 Task: Add Organic Valley Organic Stringles Mozzarella String Cheese to the cart.
Action: Mouse pressed left at (21, 81)
Screenshot: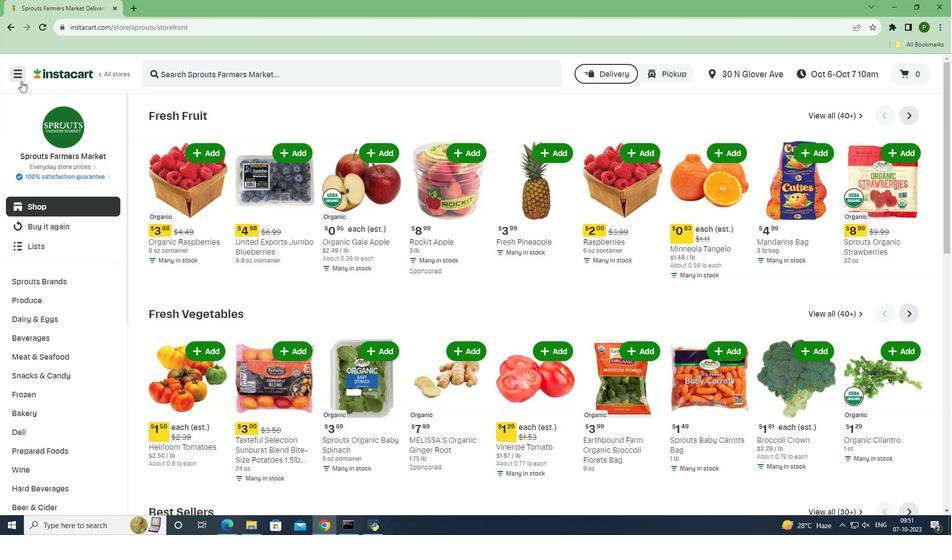 
Action: Mouse moved to (41, 254)
Screenshot: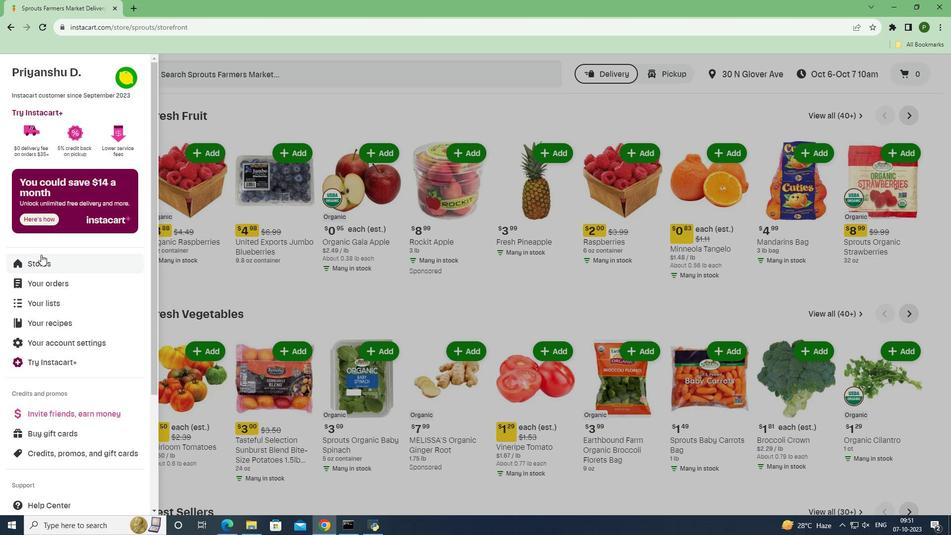 
Action: Mouse pressed left at (41, 254)
Screenshot: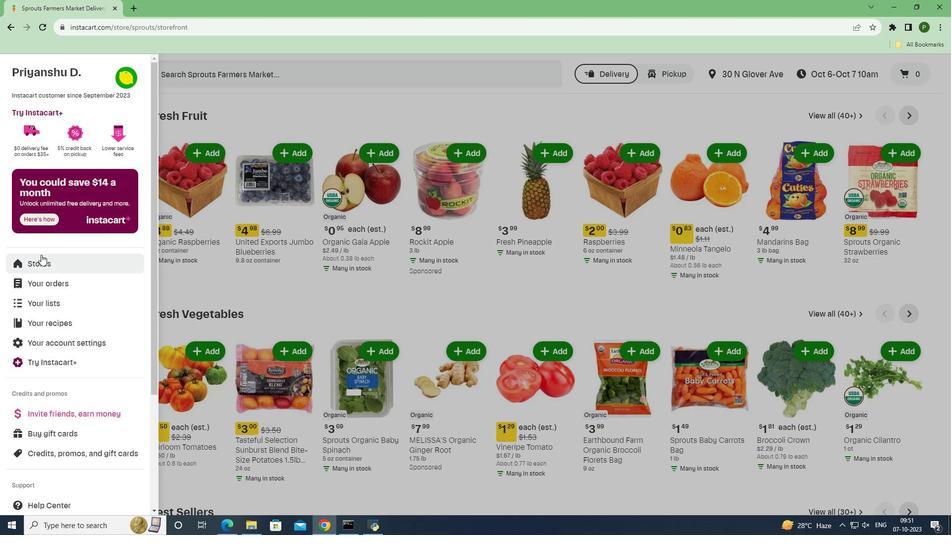 
Action: Mouse moved to (225, 115)
Screenshot: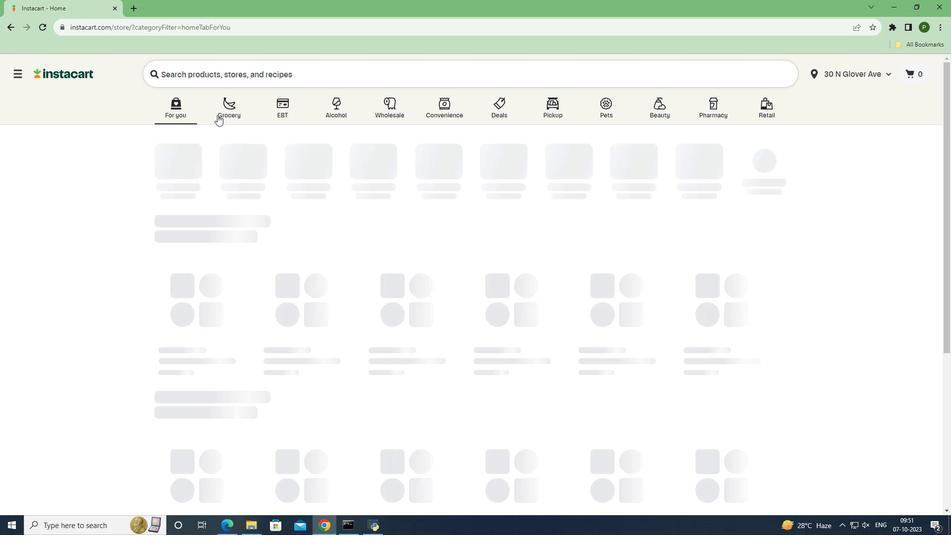 
Action: Mouse pressed left at (225, 115)
Screenshot: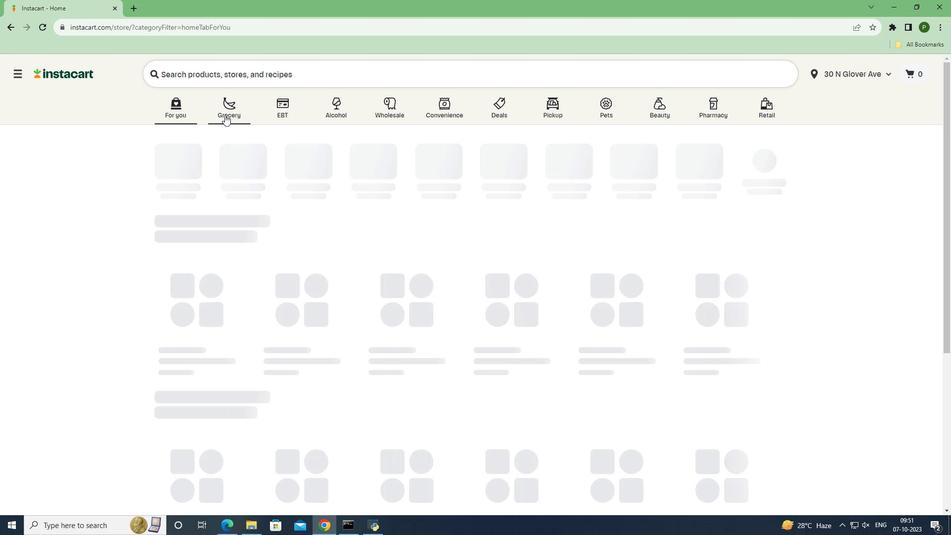 
Action: Mouse moved to (393, 226)
Screenshot: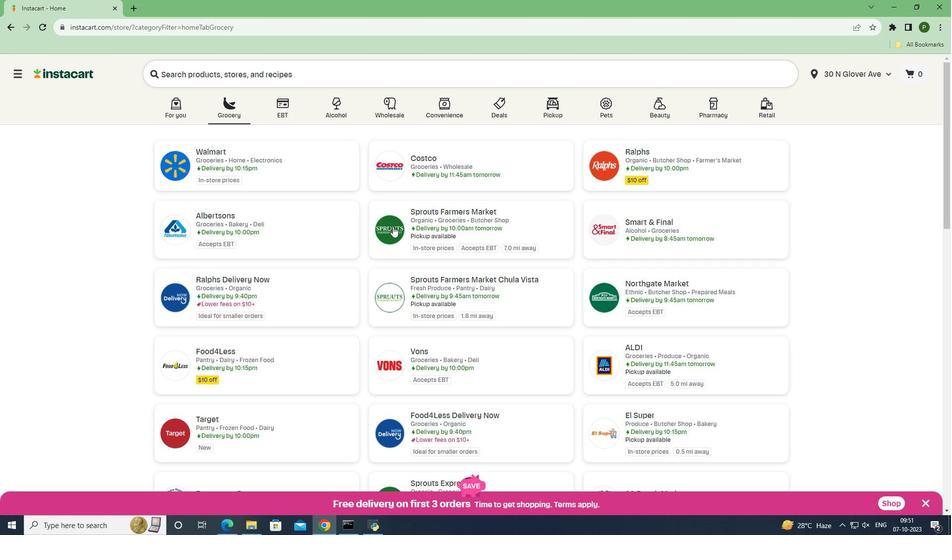 
Action: Mouse pressed left at (393, 226)
Screenshot: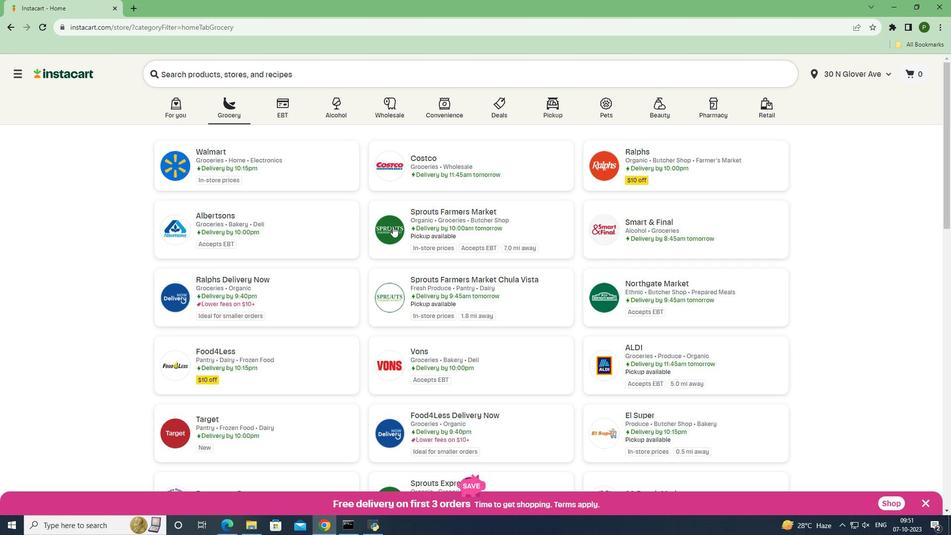 
Action: Mouse moved to (62, 321)
Screenshot: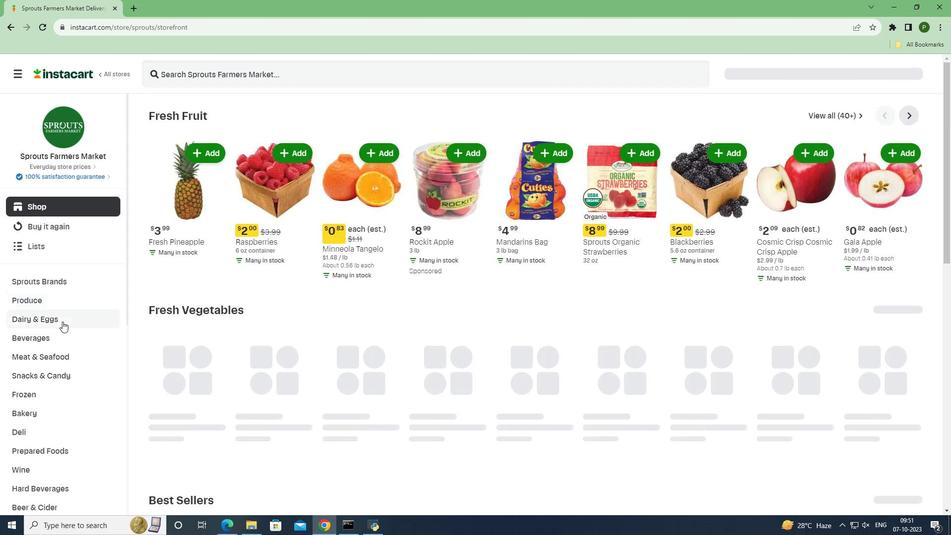 
Action: Mouse pressed left at (62, 321)
Screenshot: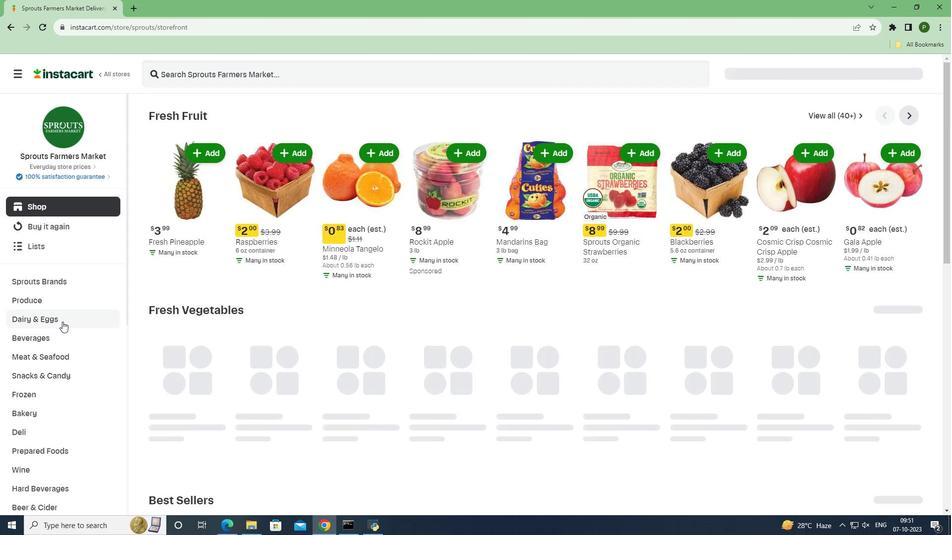 
Action: Mouse moved to (44, 362)
Screenshot: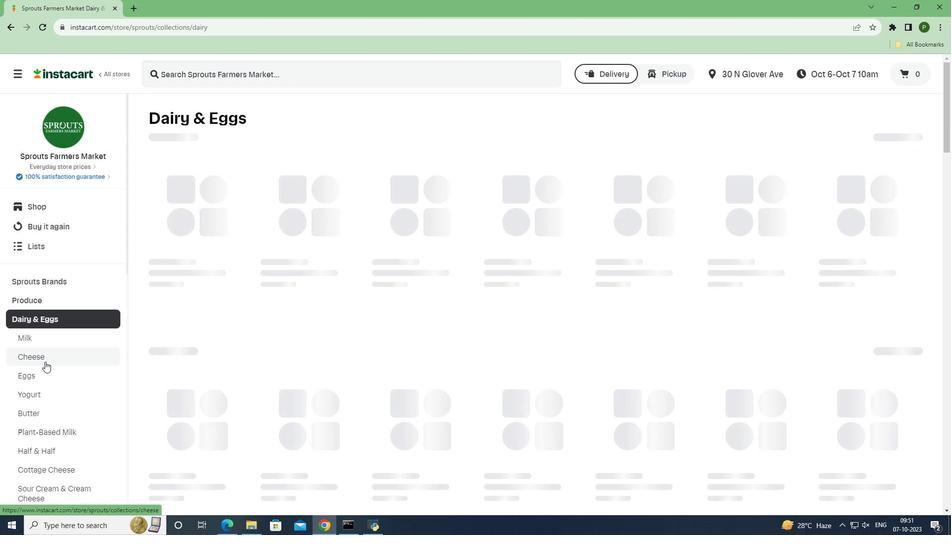 
Action: Mouse pressed left at (44, 362)
Screenshot: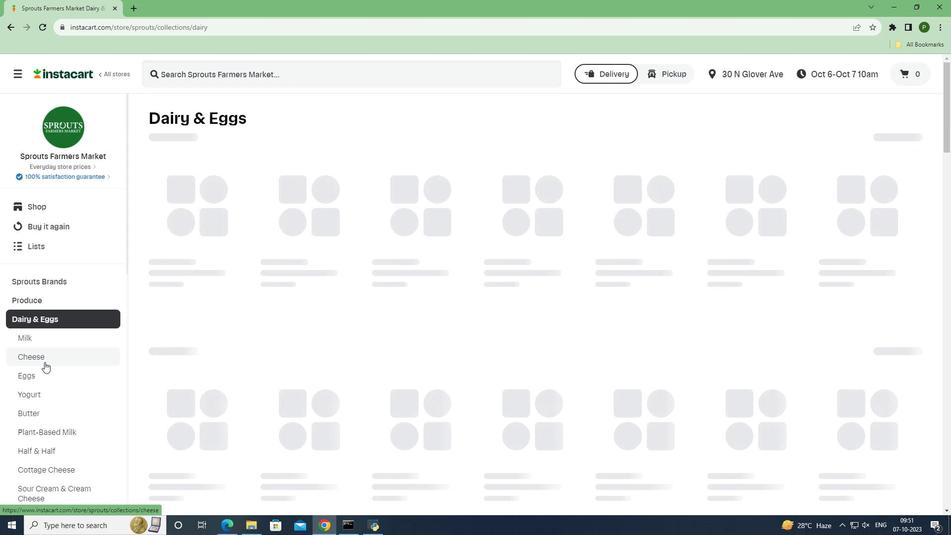 
Action: Mouse moved to (209, 75)
Screenshot: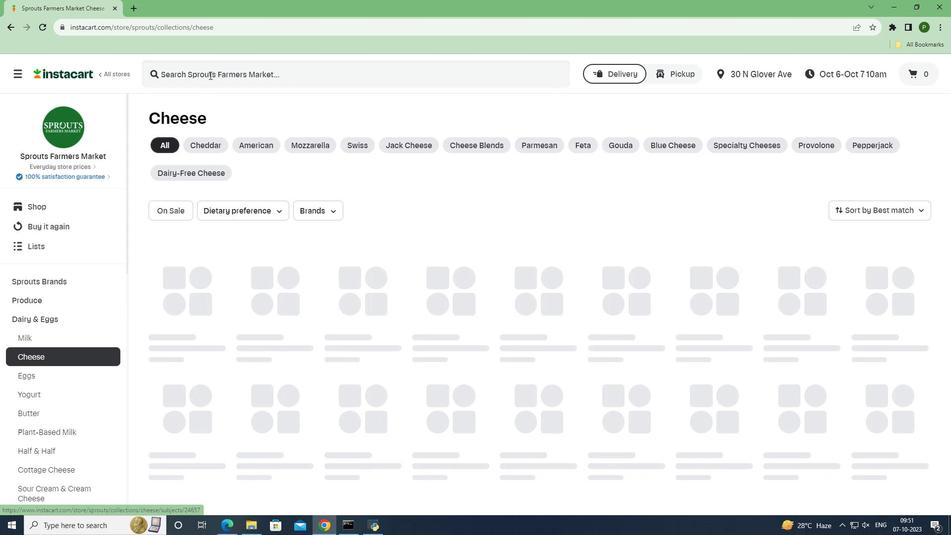 
Action: Mouse pressed left at (209, 75)
Screenshot: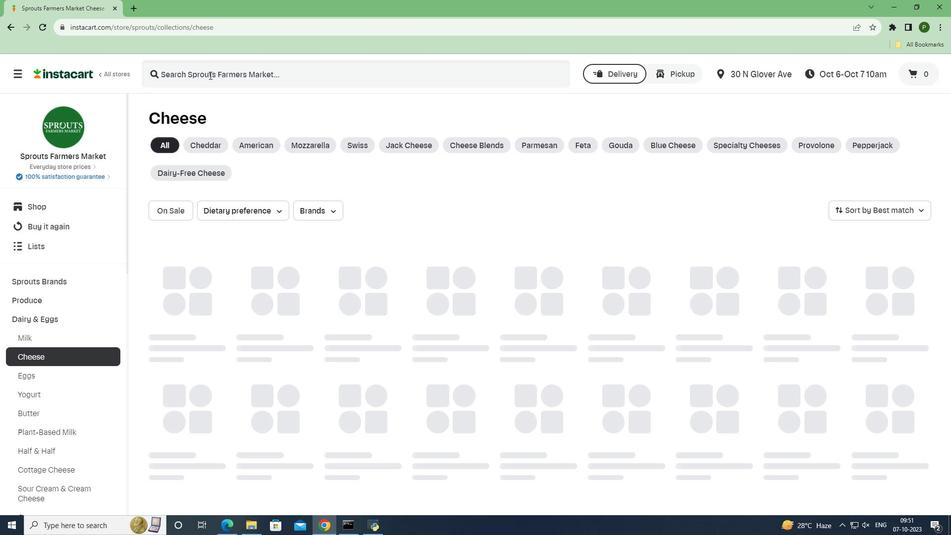 
Action: Key pressed <Key.caps_lock>O<Key.caps_lock>rganic<Key.space><Key.caps_lock>V<Key.caps_lock>aalley<Key.space><Key.caps_lock>O<Key.caps_lock>rganic<Key.space><Key.caps_lock>S<Key.caps_lock>tringles<Key.space><Key.caps_lock>M<Key.caps_lock>ozzarella<Key.space><Key.enter>
Screenshot: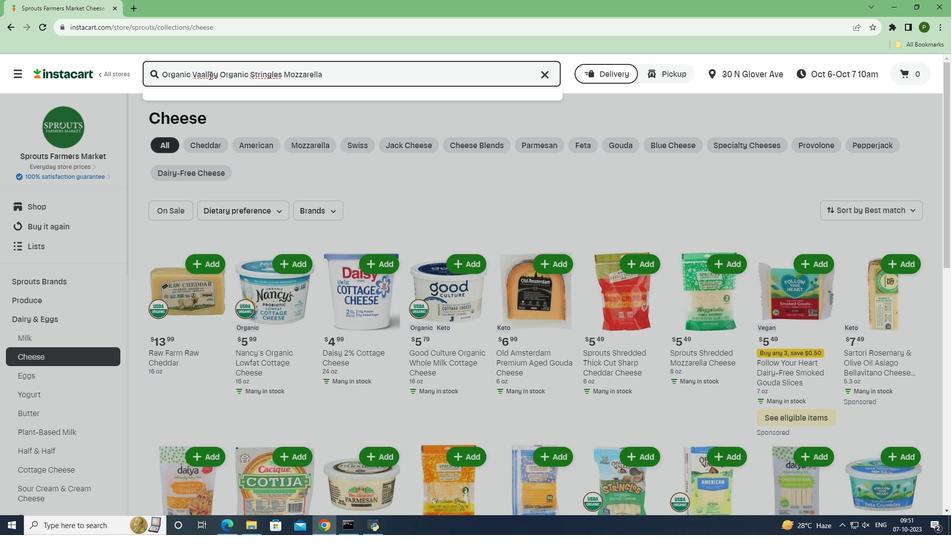 
Action: Mouse moved to (276, 175)
Screenshot: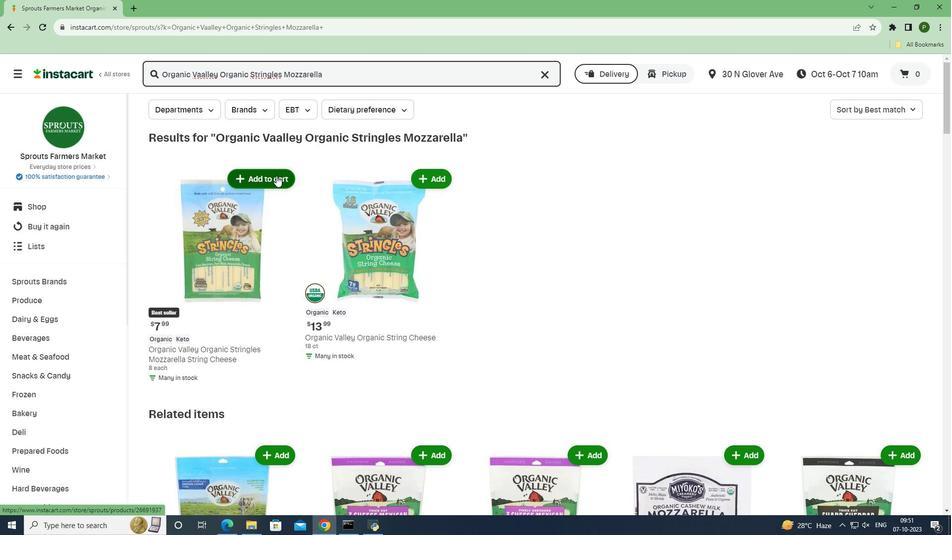 
Action: Mouse pressed left at (276, 175)
Screenshot: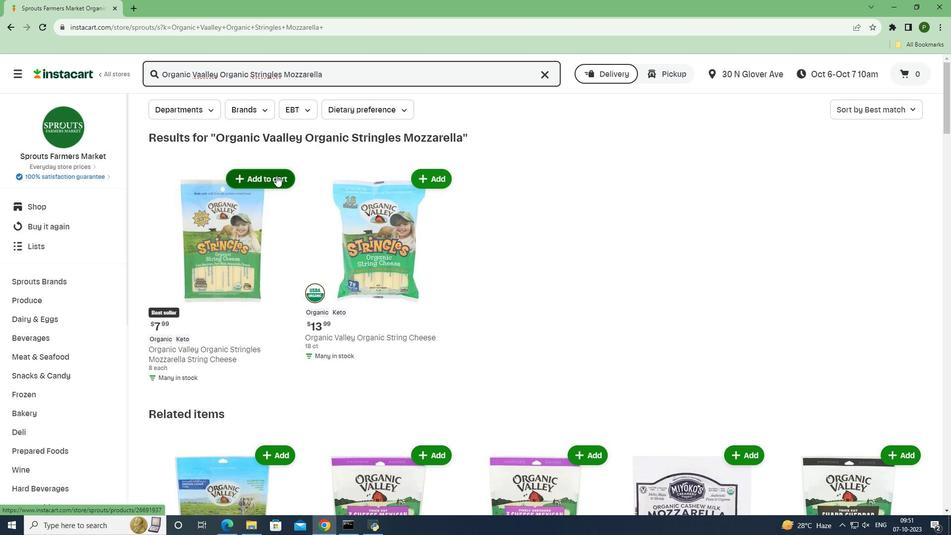 
Action: Mouse moved to (326, 188)
Screenshot: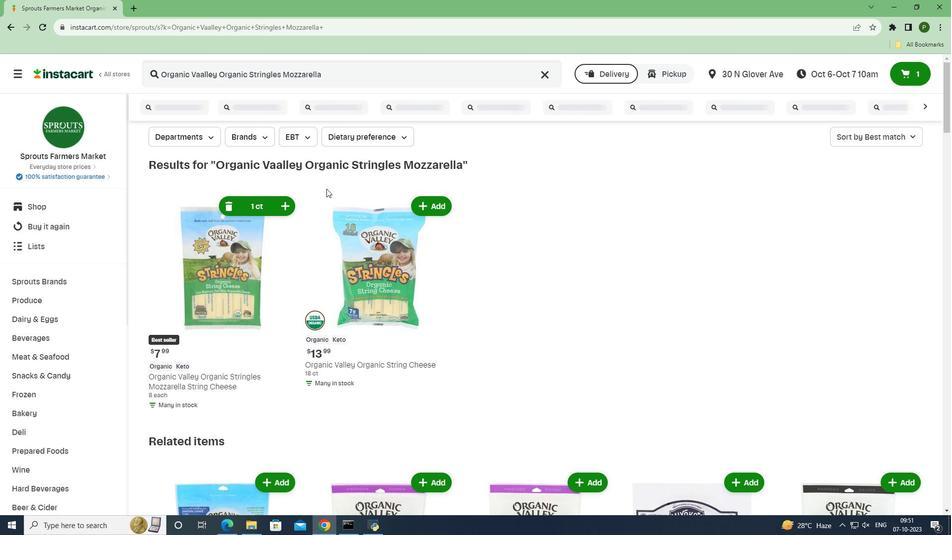 
